 Task: Change the intra-picture dwt filter of the Dirac video decoder using libschroedinger to "LeGall (5,3)".
Action: Mouse moved to (120, 28)
Screenshot: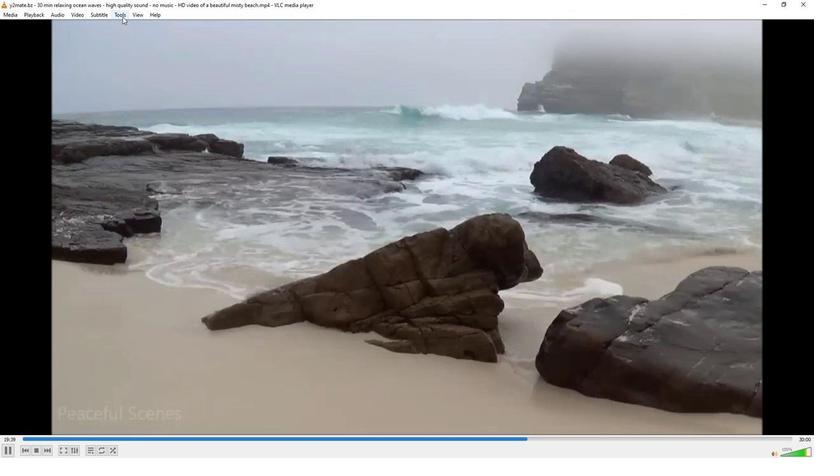 
Action: Mouse pressed left at (120, 28)
Screenshot: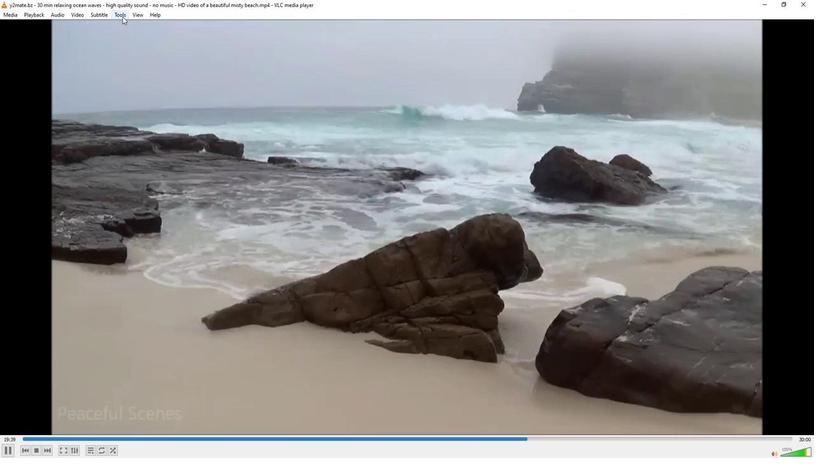 
Action: Mouse moved to (126, 125)
Screenshot: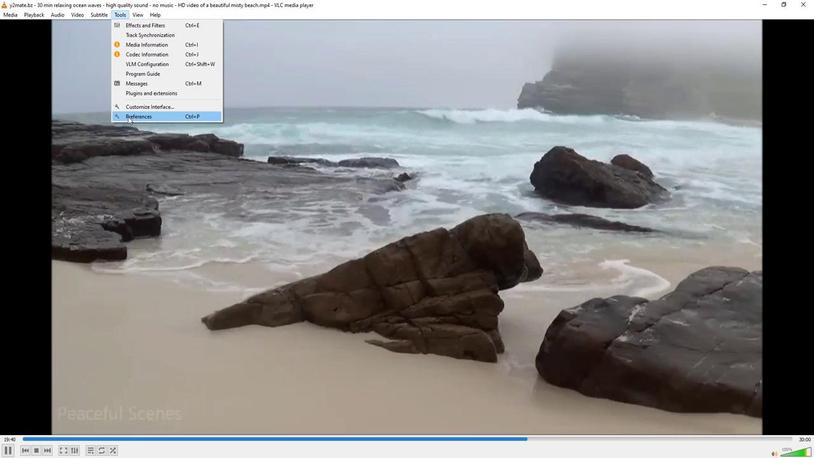 
Action: Mouse pressed left at (126, 125)
Screenshot: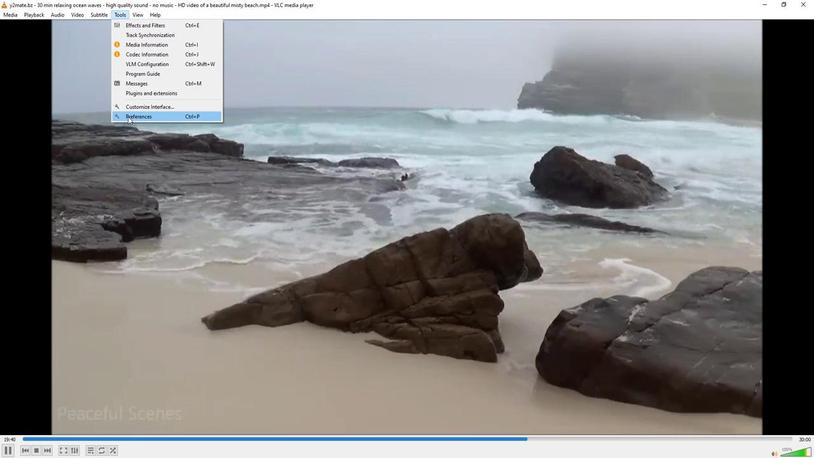
Action: Mouse moved to (93, 353)
Screenshot: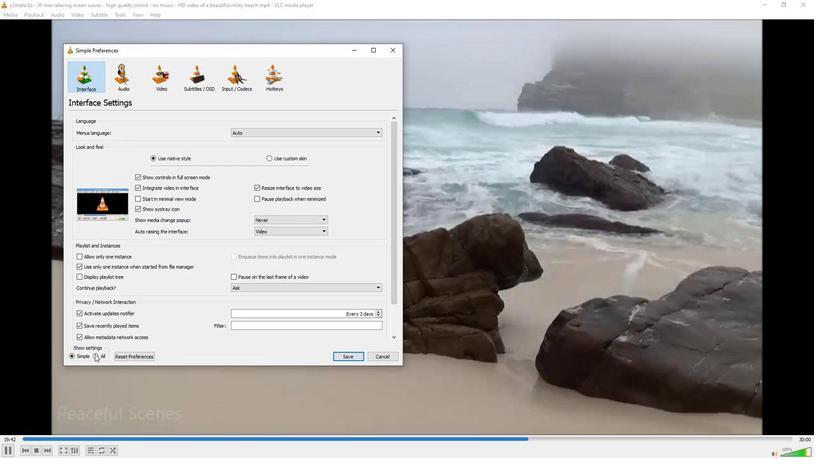 
Action: Mouse pressed left at (93, 353)
Screenshot: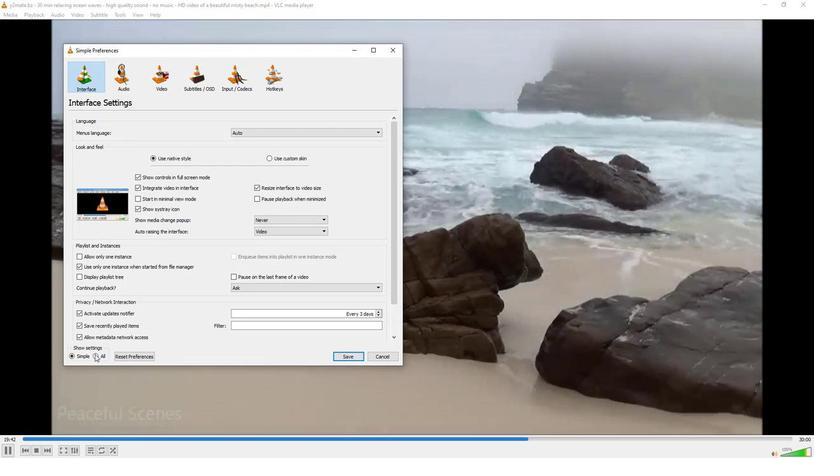 
Action: Mouse moved to (82, 274)
Screenshot: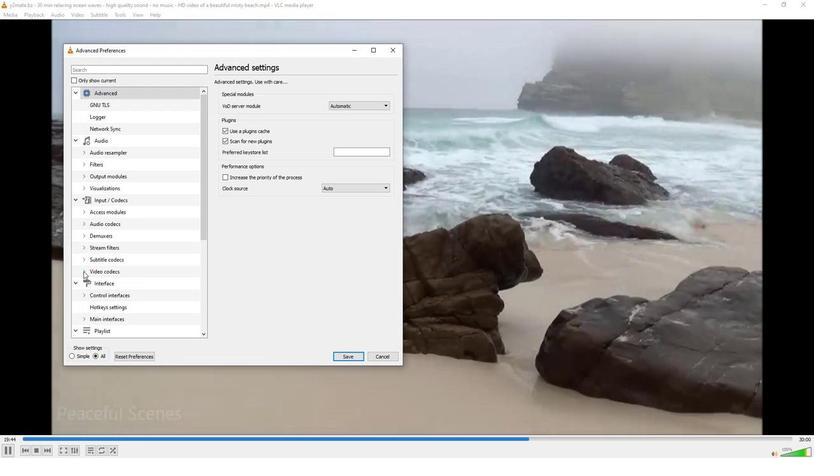 
Action: Mouse pressed left at (82, 274)
Screenshot: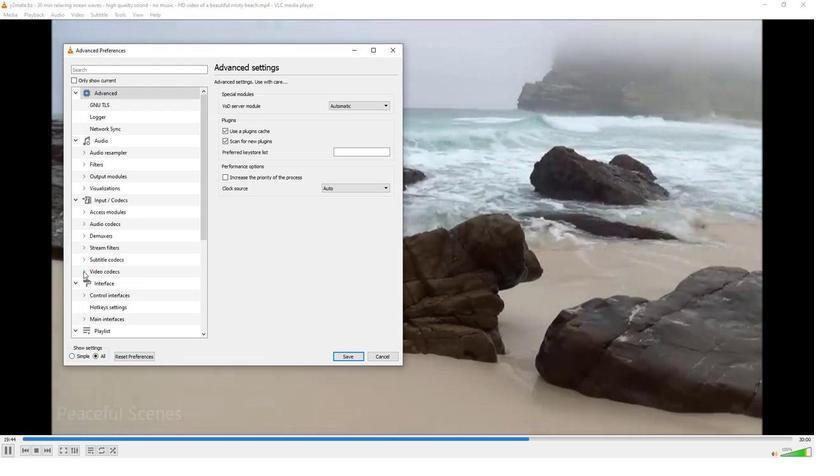 
Action: Mouse moved to (109, 327)
Screenshot: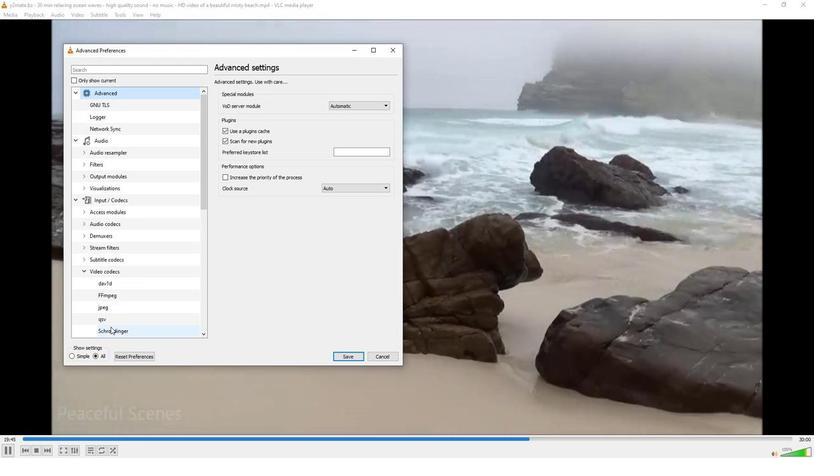 
Action: Mouse pressed left at (109, 327)
Screenshot: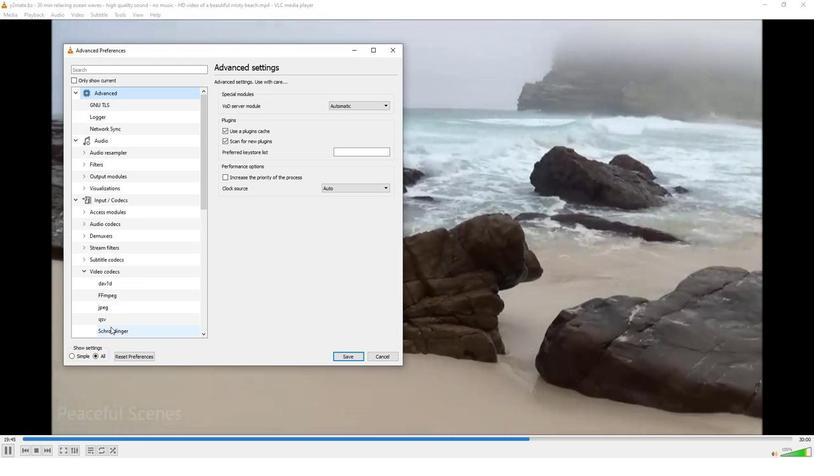 
Action: Mouse moved to (330, 313)
Screenshot: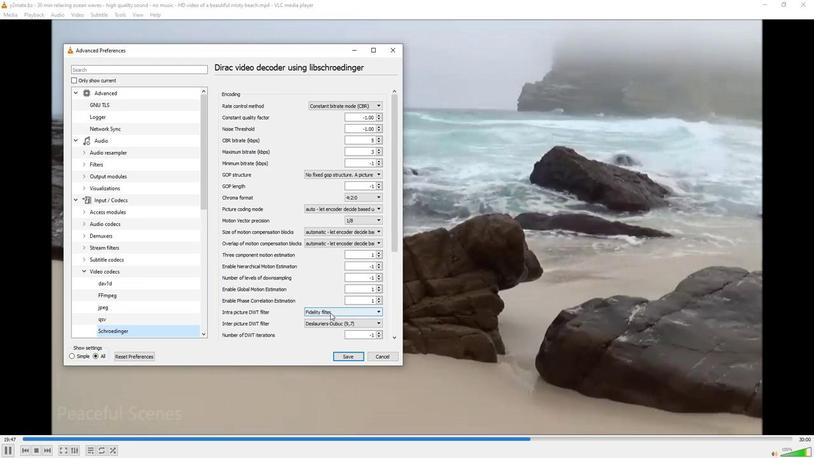 
Action: Mouse pressed left at (330, 313)
Screenshot: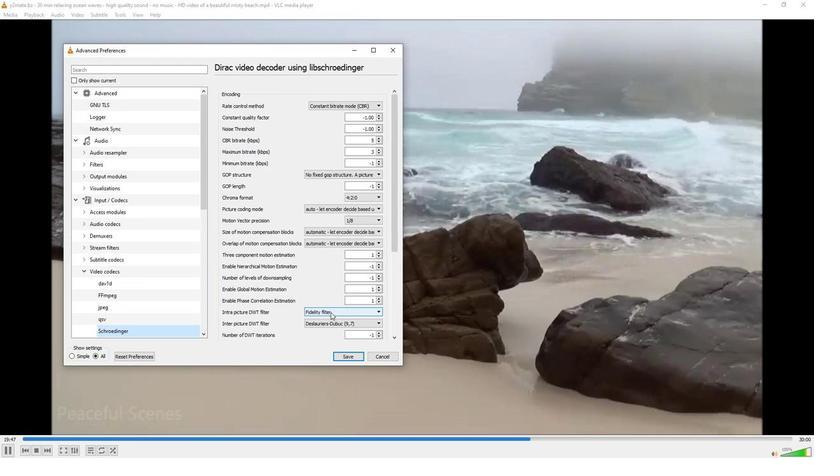 
Action: Mouse moved to (332, 323)
Screenshot: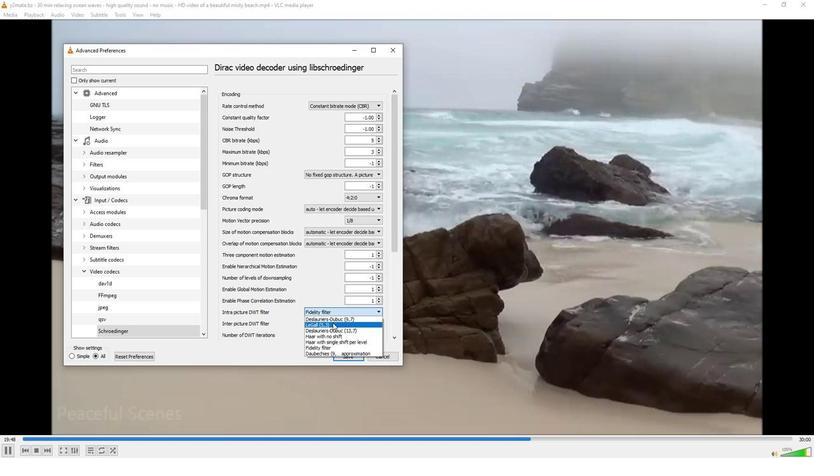 
Action: Mouse pressed left at (332, 323)
Screenshot: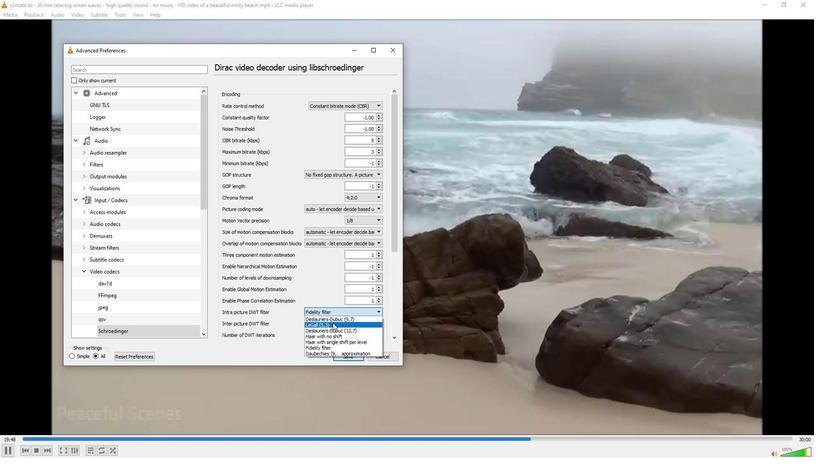 
Action: Mouse moved to (331, 325)
Screenshot: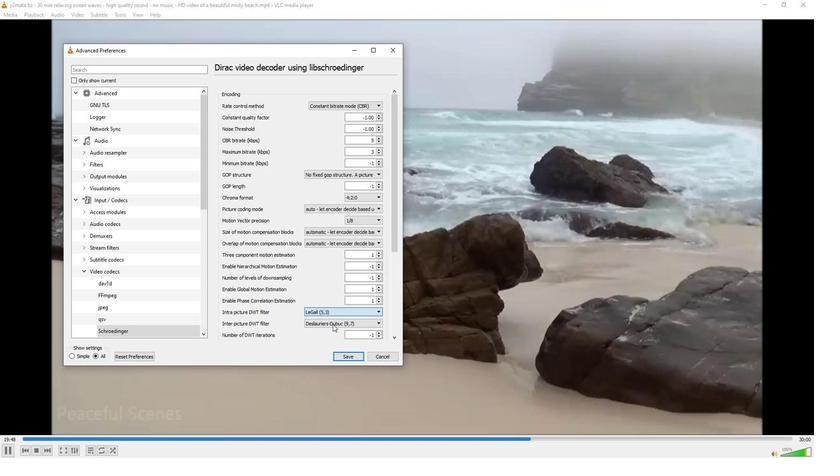 
